 Task: Use the "Ruby on Rails" template to create your new codespace.
Action: Mouse moved to (158, 117)
Screenshot: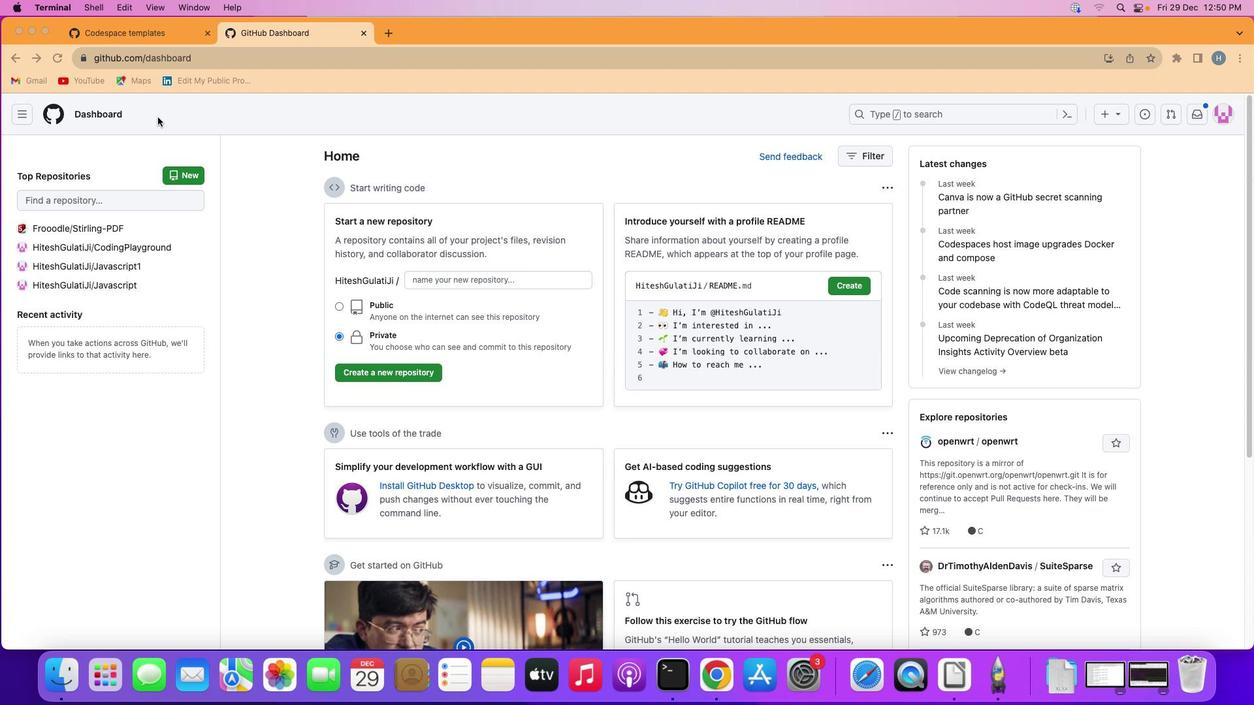 
Action: Mouse pressed left at (158, 117)
Screenshot: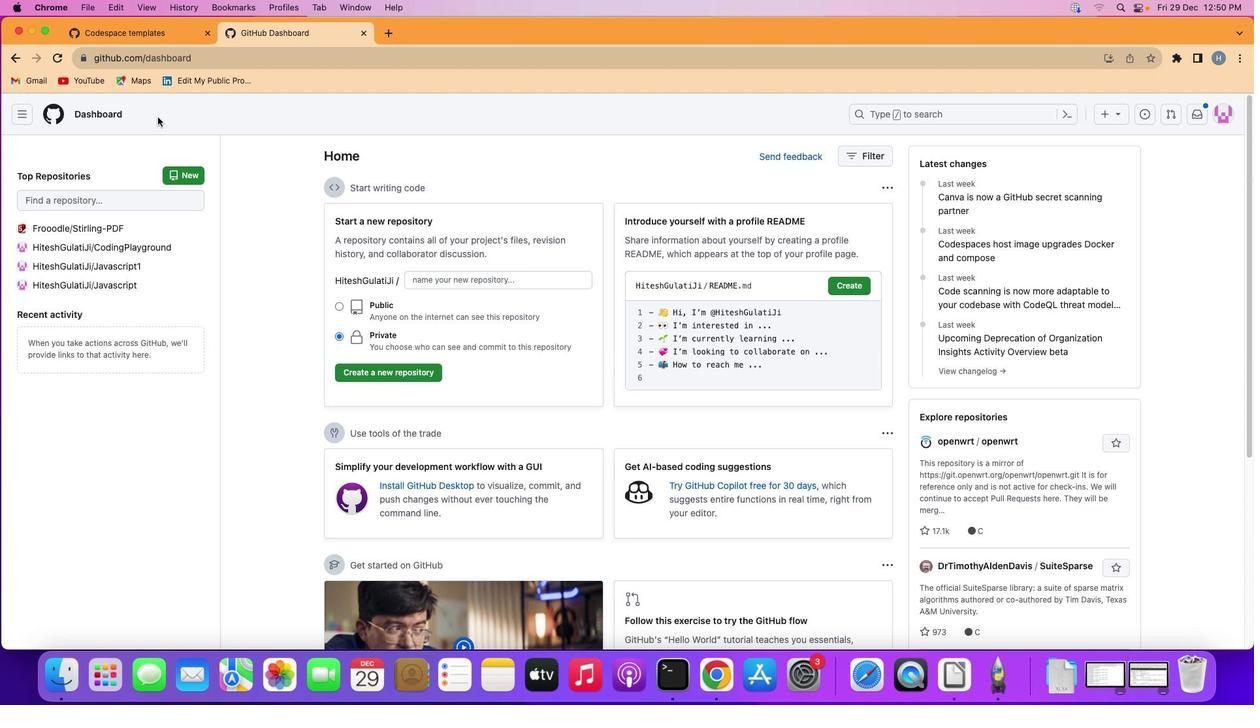 
Action: Mouse moved to (26, 118)
Screenshot: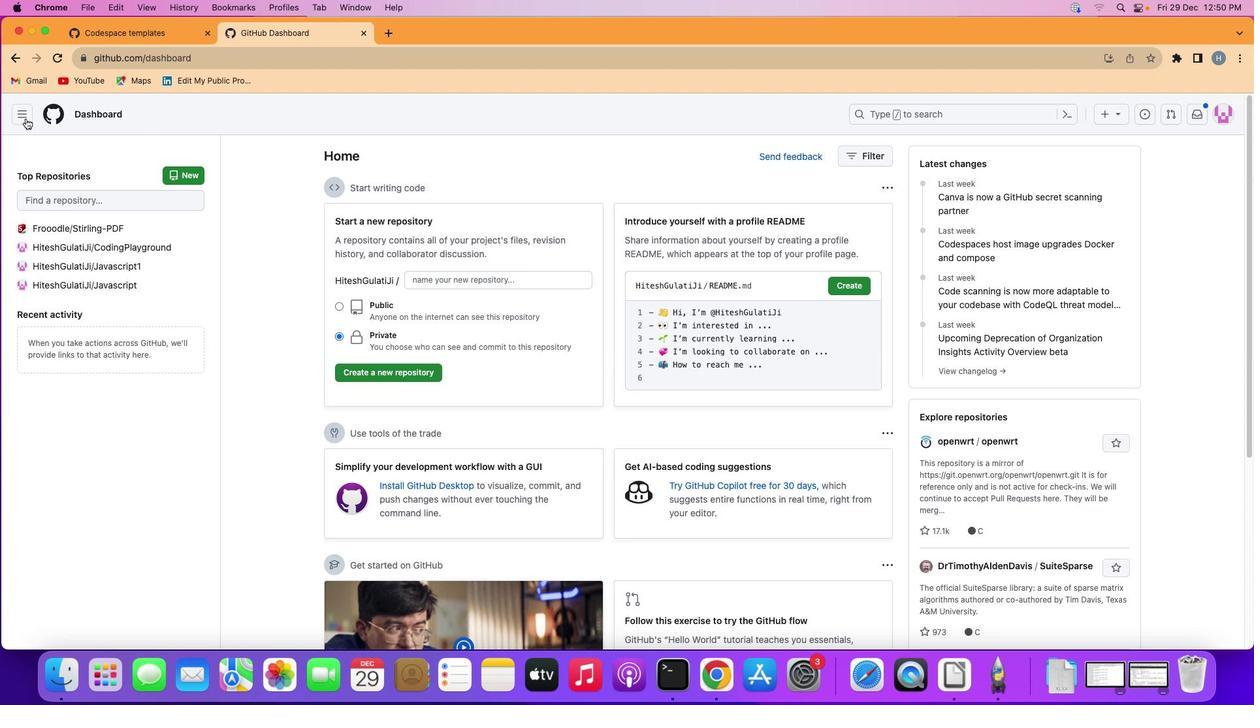 
Action: Mouse pressed left at (26, 118)
Screenshot: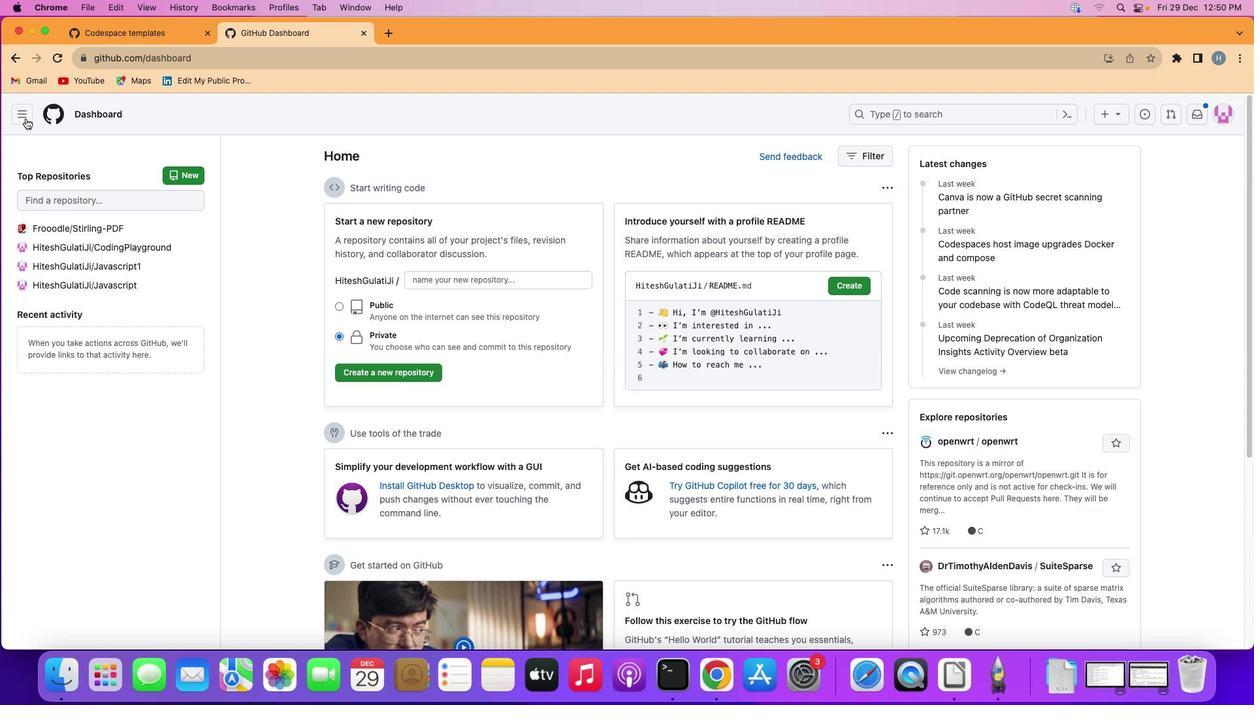 
Action: Mouse moved to (98, 249)
Screenshot: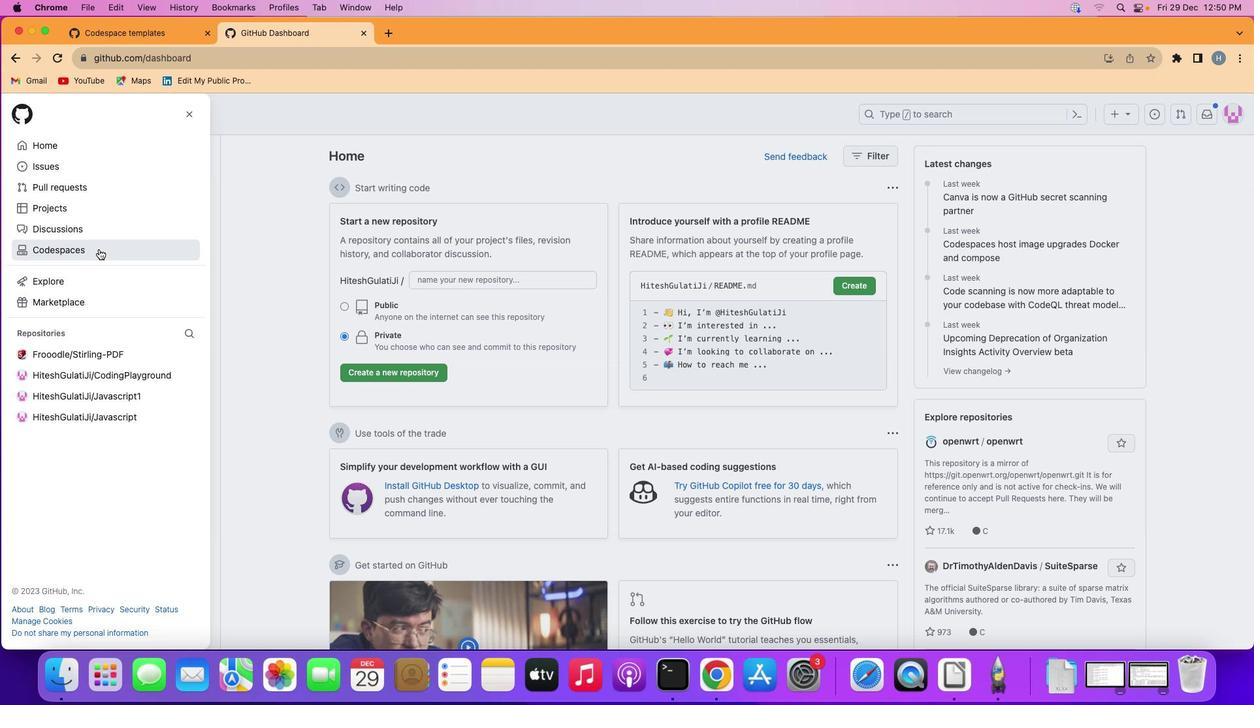 
Action: Mouse pressed left at (98, 249)
Screenshot: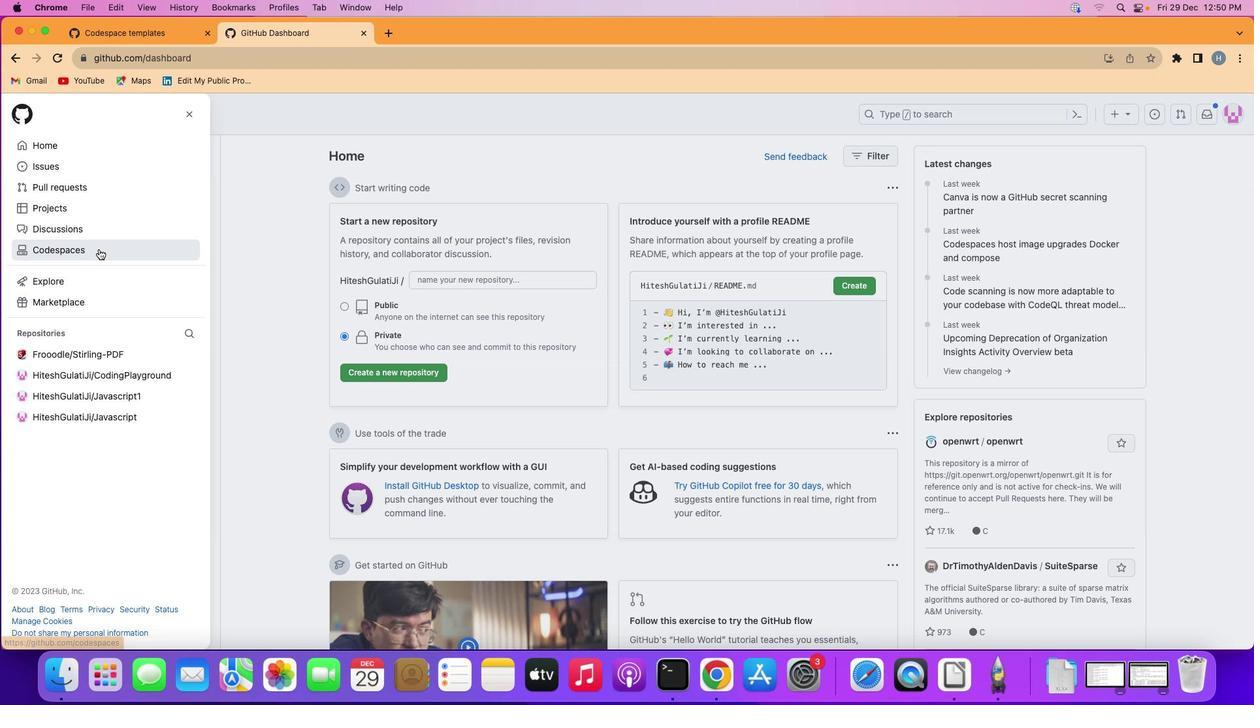 
Action: Mouse moved to (75, 183)
Screenshot: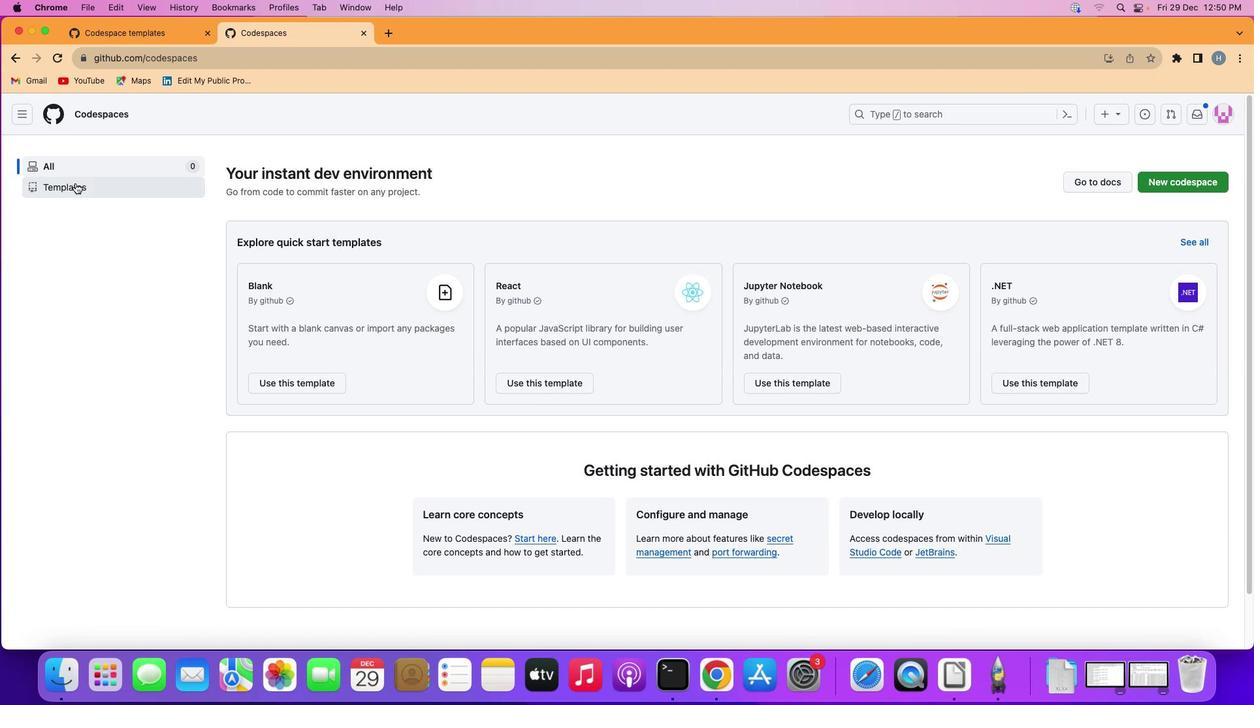 
Action: Mouse pressed left at (75, 183)
Screenshot: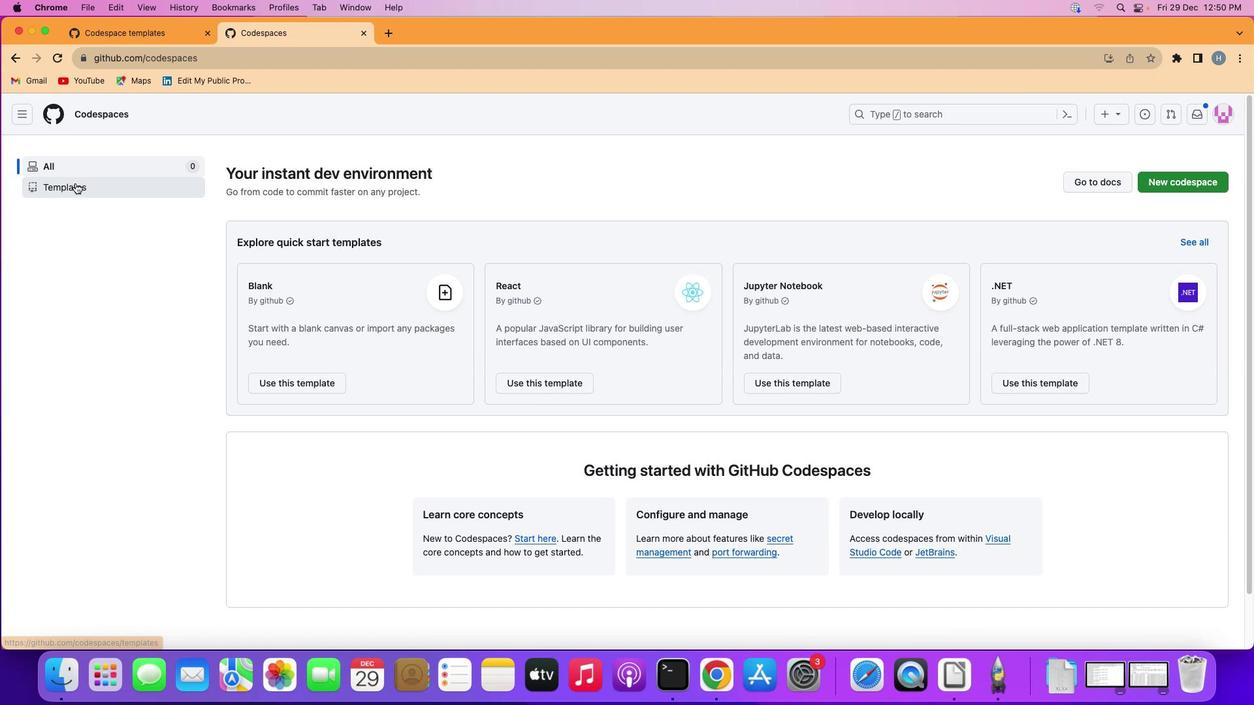 
Action: Mouse moved to (1030, 320)
Screenshot: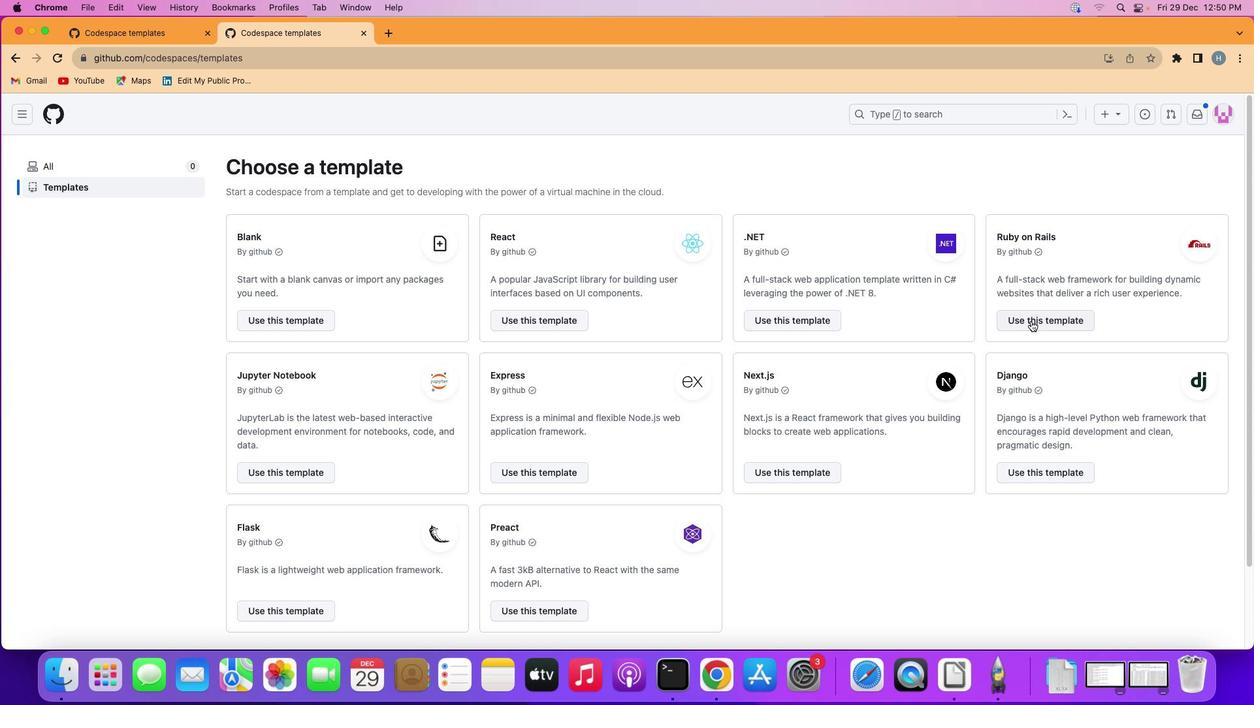 
Action: Mouse pressed left at (1030, 320)
Screenshot: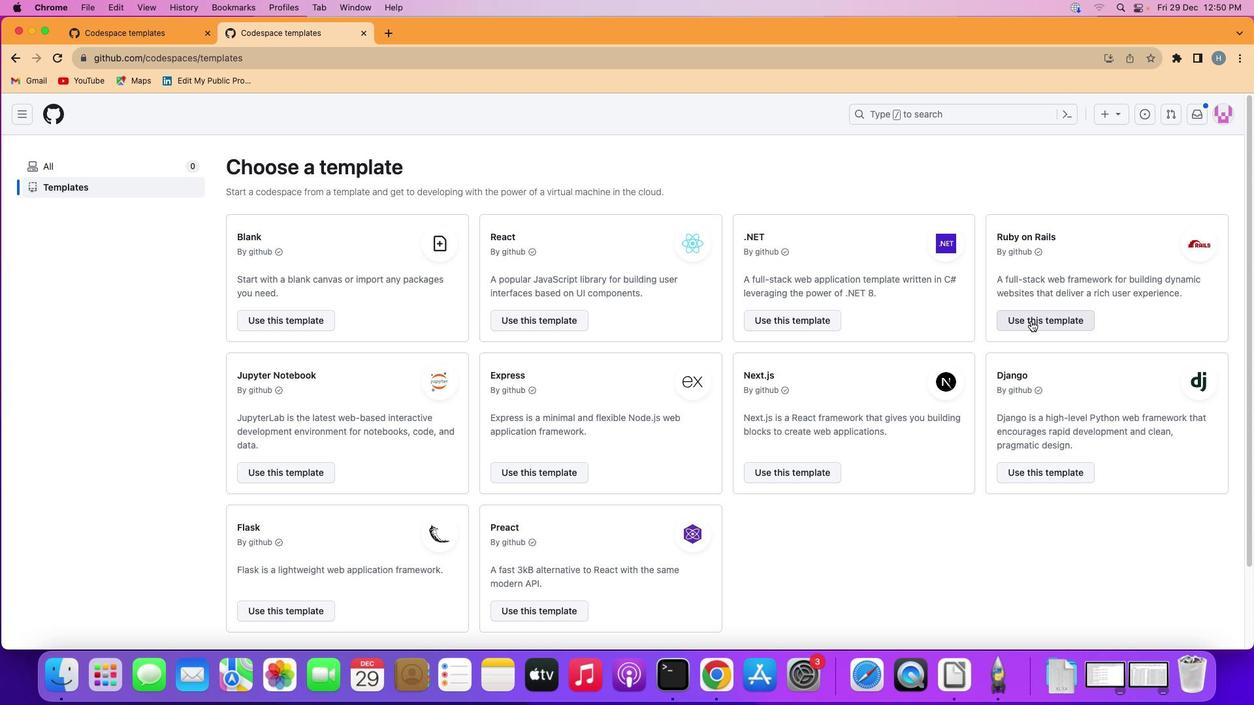 
Action: Mouse moved to (597, 414)
Screenshot: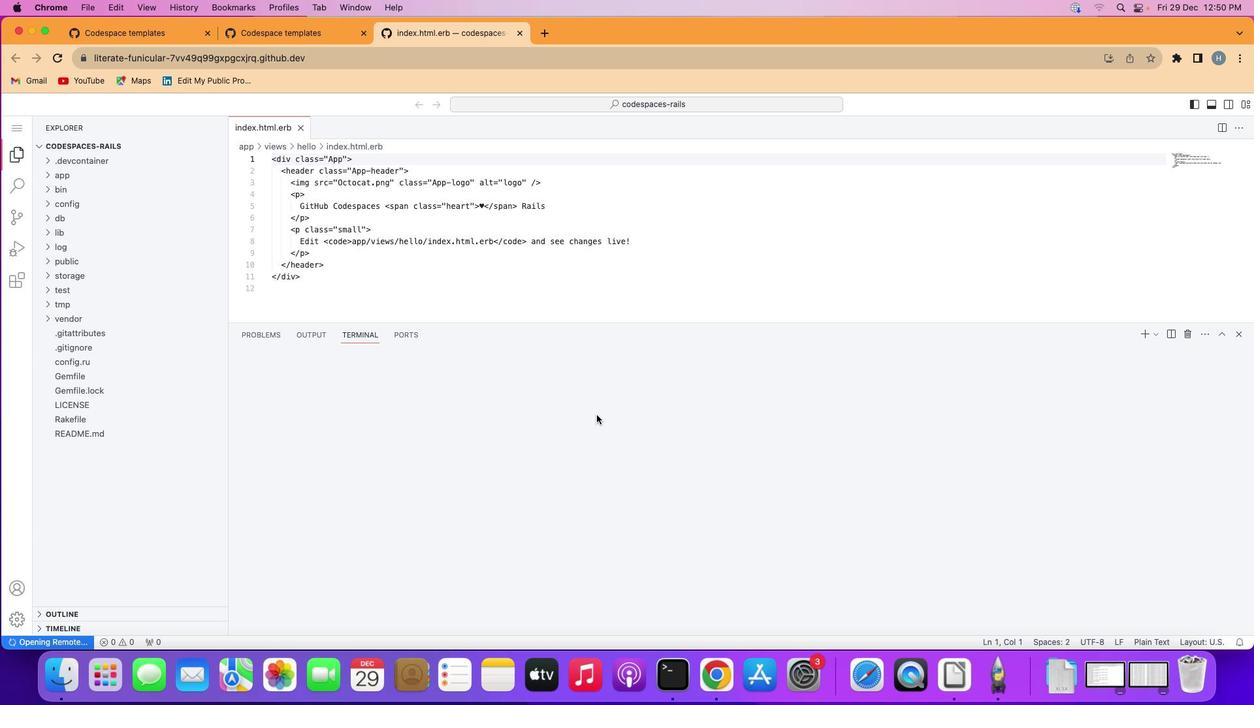 
